 Task: Move the task Create a new online platform for online therapy sessions to the section Done in the project ArchTech and filter the tasks in the project by Due next week
Action: Mouse moved to (696, 383)
Screenshot: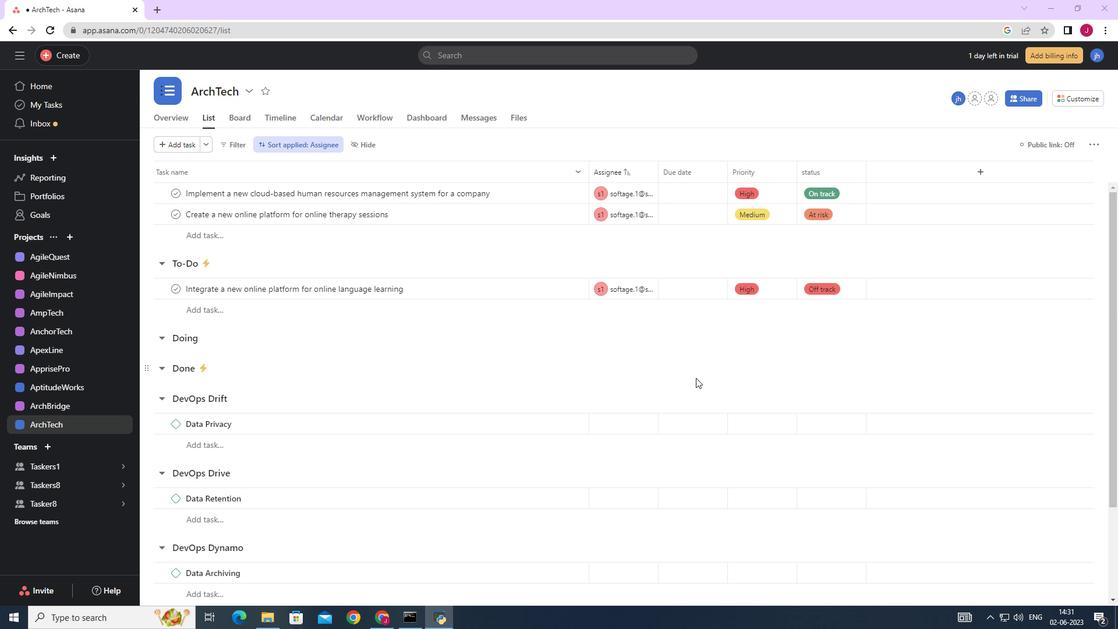 
Action: Mouse scrolled (696, 383) with delta (0, 0)
Screenshot: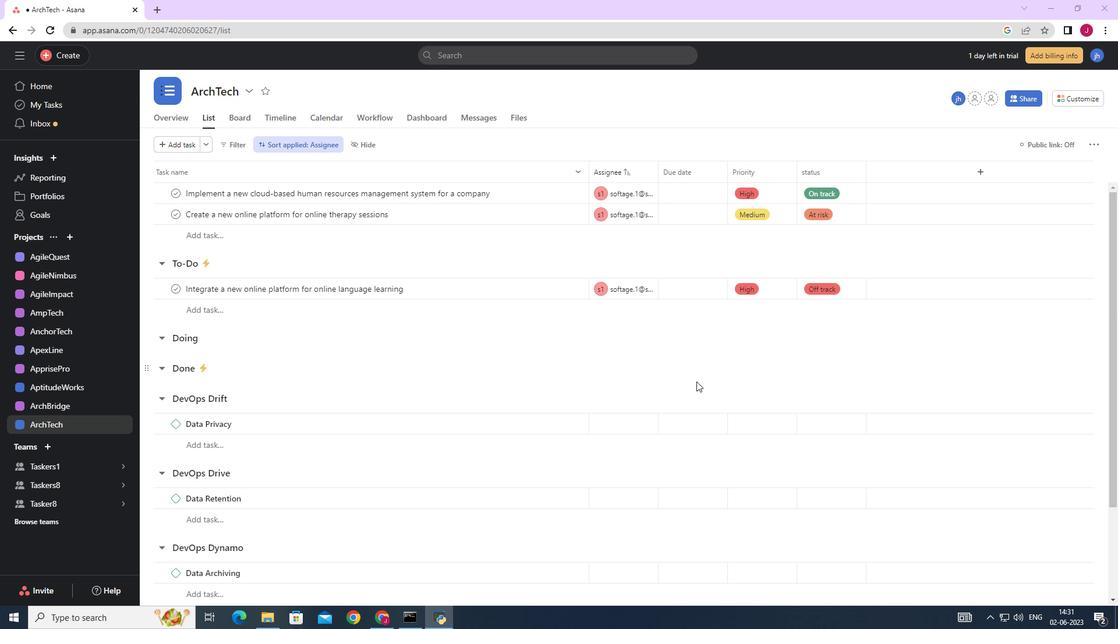 
Action: Mouse scrolled (696, 383) with delta (0, 0)
Screenshot: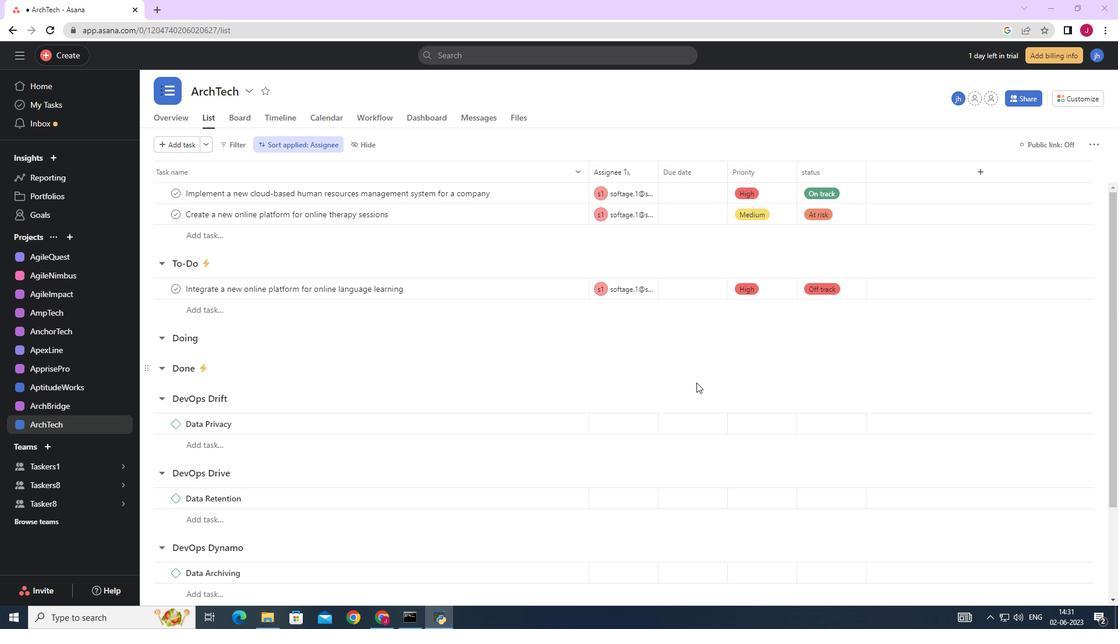 
Action: Mouse moved to (696, 385)
Screenshot: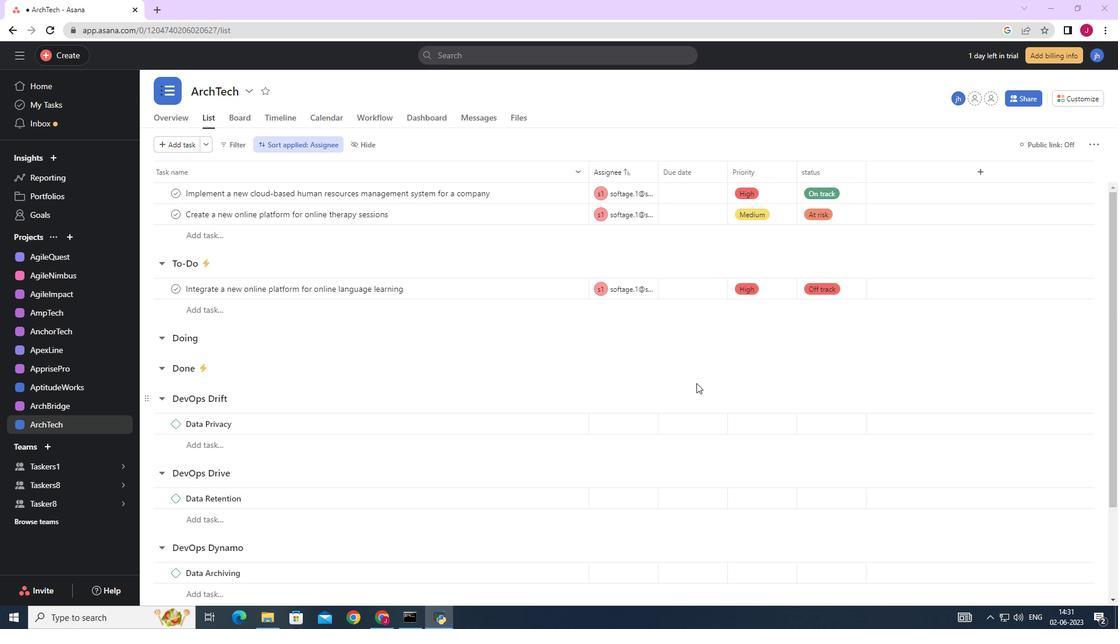 
Action: Mouse scrolled (696, 384) with delta (0, 0)
Screenshot: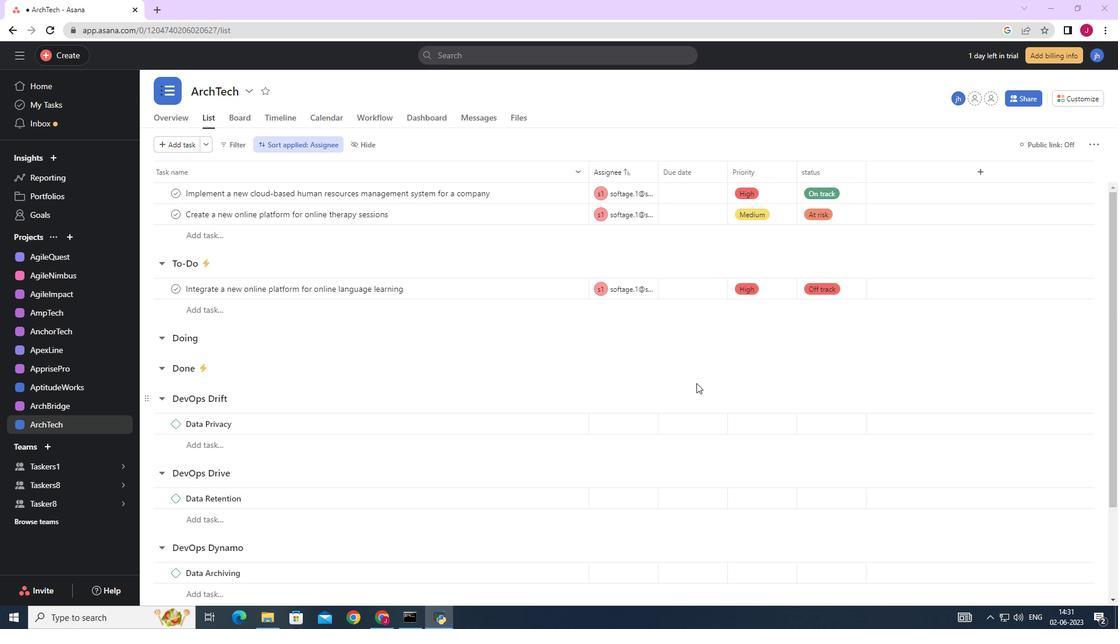 
Action: Mouse scrolled (696, 384) with delta (0, 0)
Screenshot: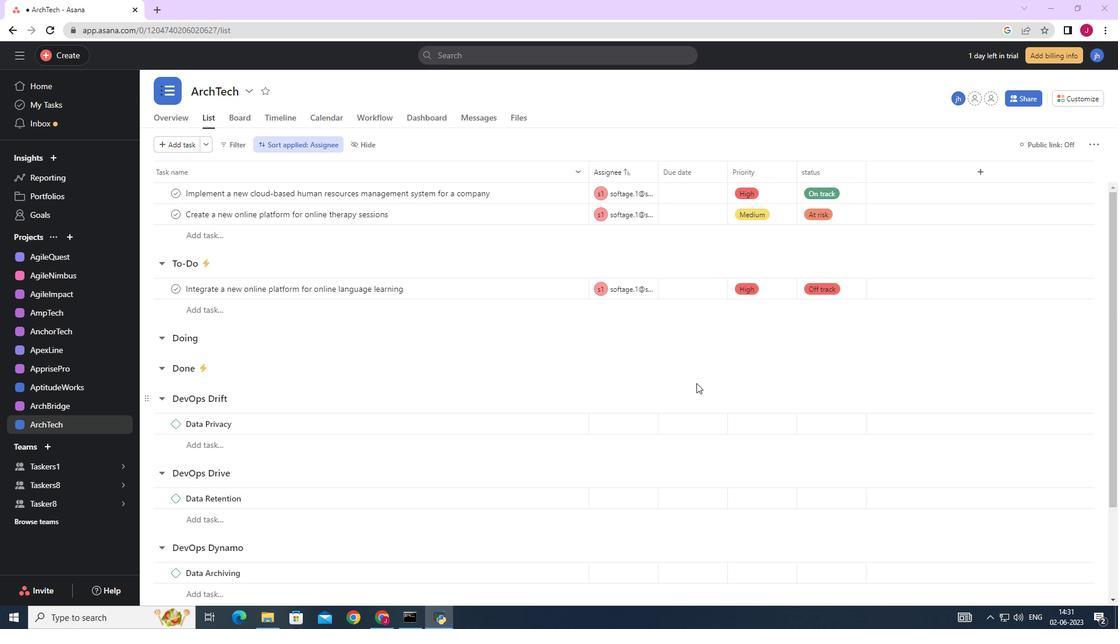 
Action: Mouse moved to (696, 385)
Screenshot: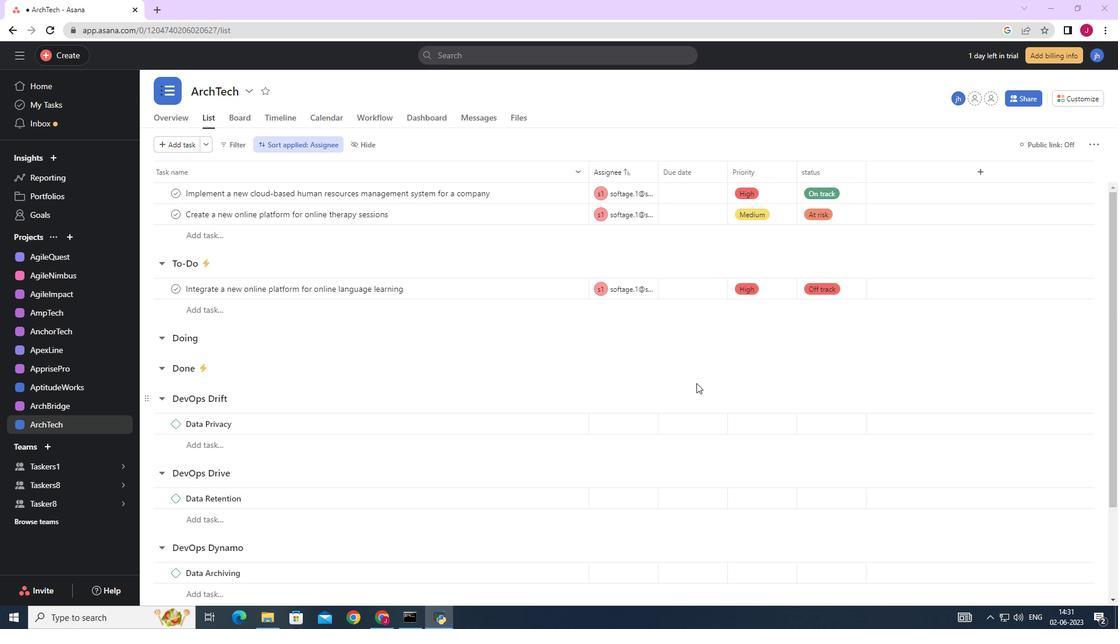
Action: Mouse scrolled (696, 385) with delta (0, 0)
Screenshot: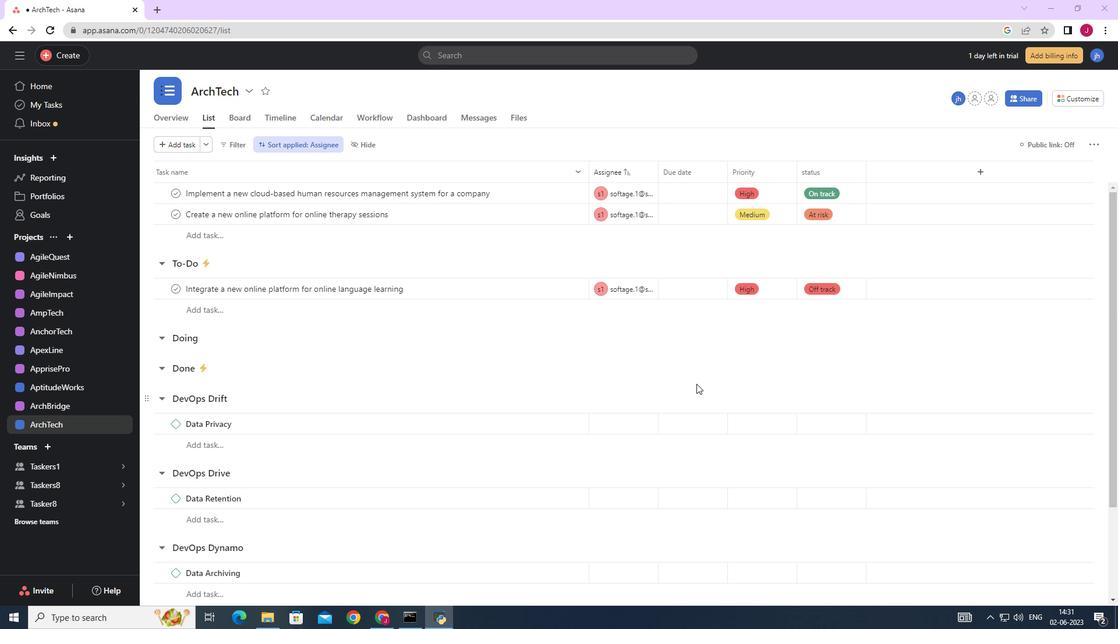 
Action: Mouse scrolled (696, 385) with delta (0, 0)
Screenshot: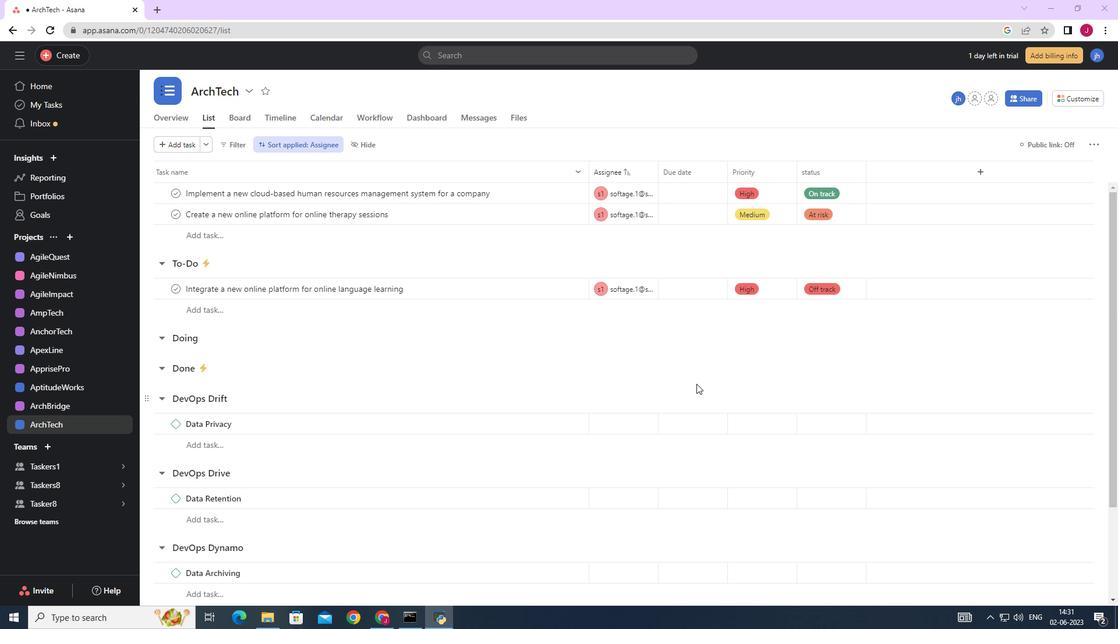 
Action: Mouse moved to (685, 404)
Screenshot: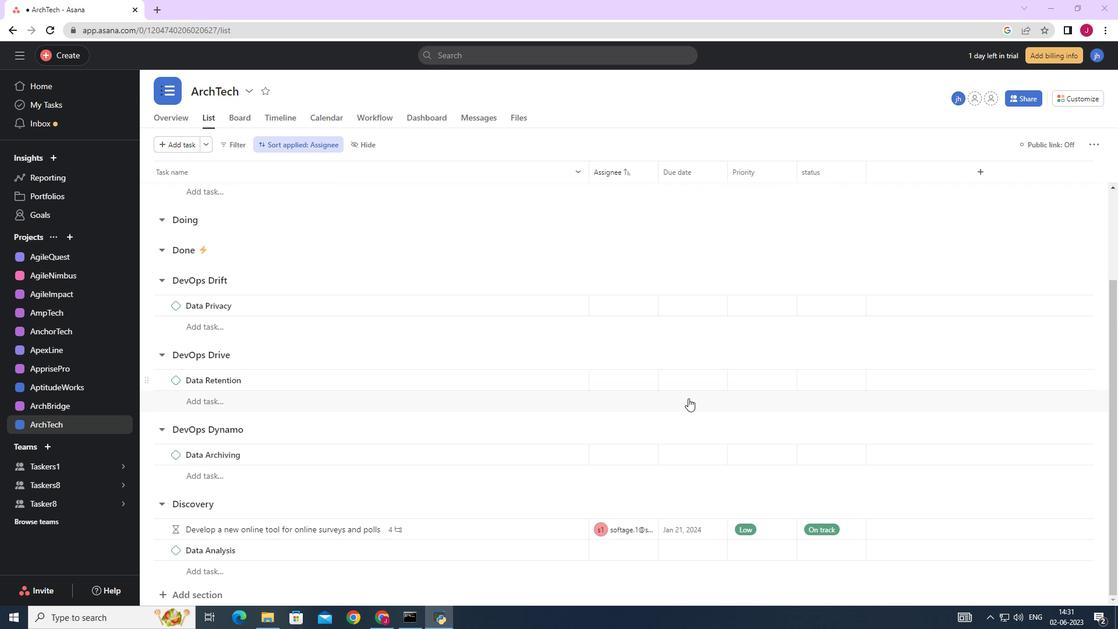 
Action: Mouse scrolled (685, 405) with delta (0, 0)
Screenshot: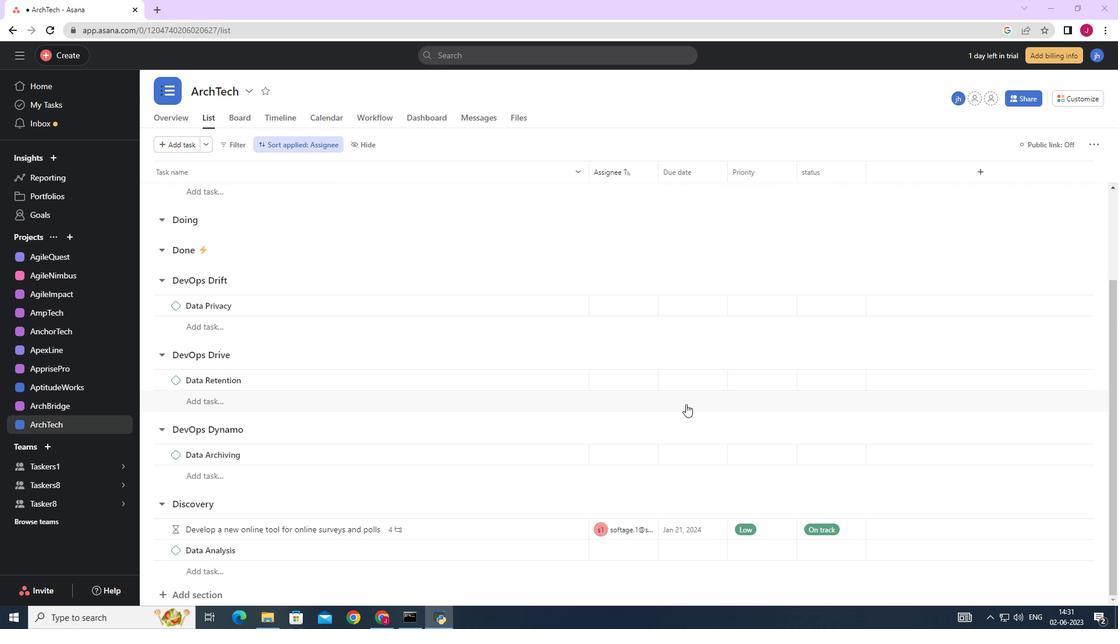 
Action: Mouse scrolled (685, 405) with delta (0, 0)
Screenshot: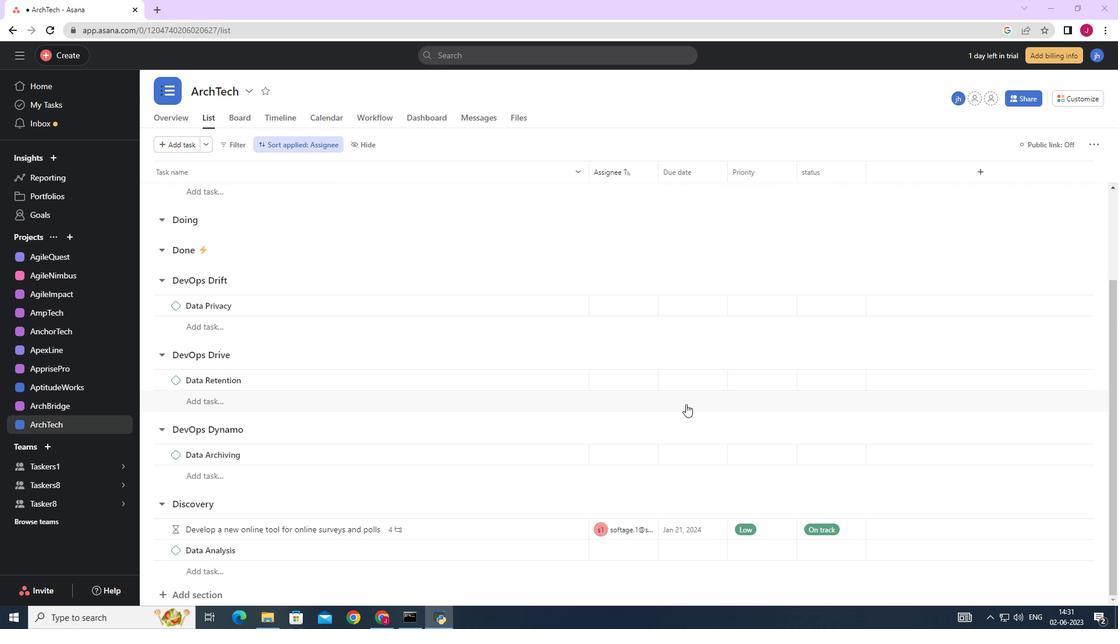 
Action: Mouse scrolled (685, 405) with delta (0, 0)
Screenshot: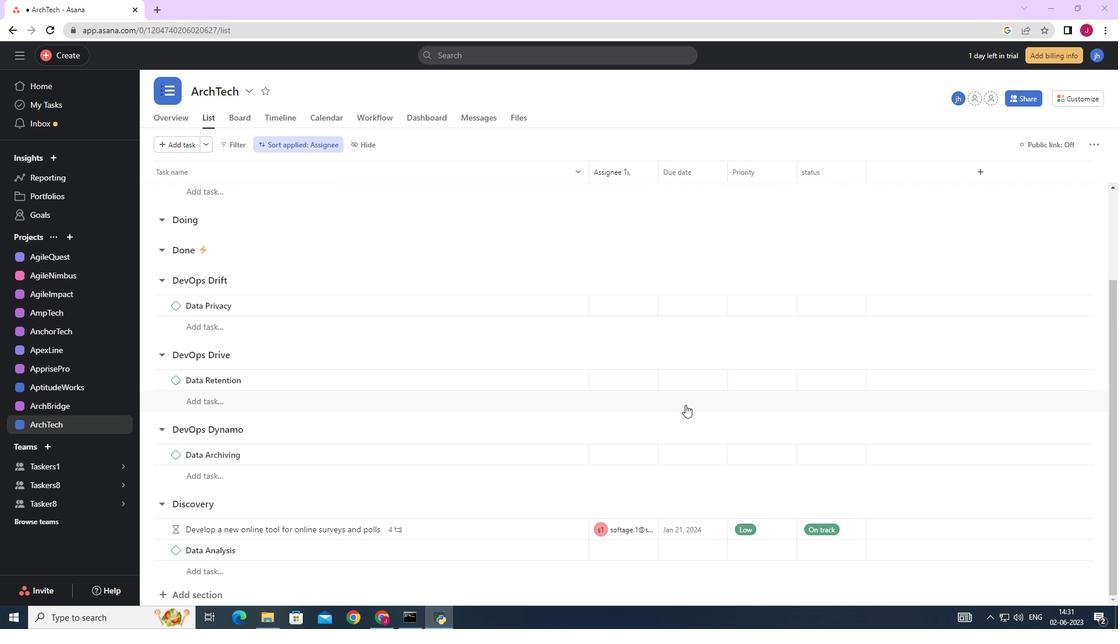 
Action: Mouse moved to (679, 404)
Screenshot: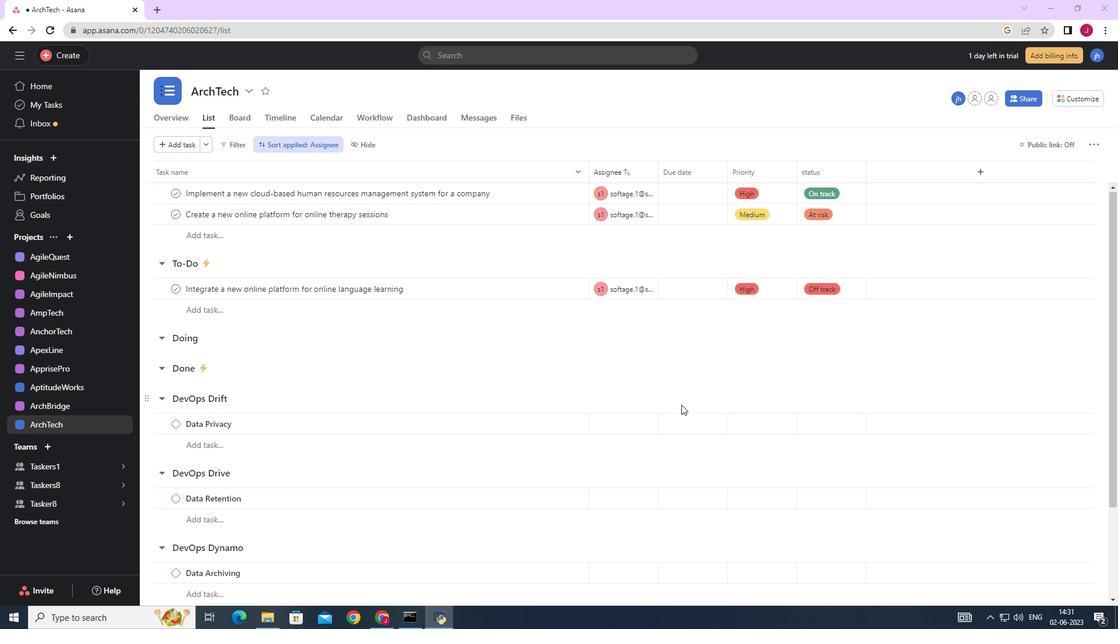 
Action: Mouse scrolled (679, 404) with delta (0, 0)
Screenshot: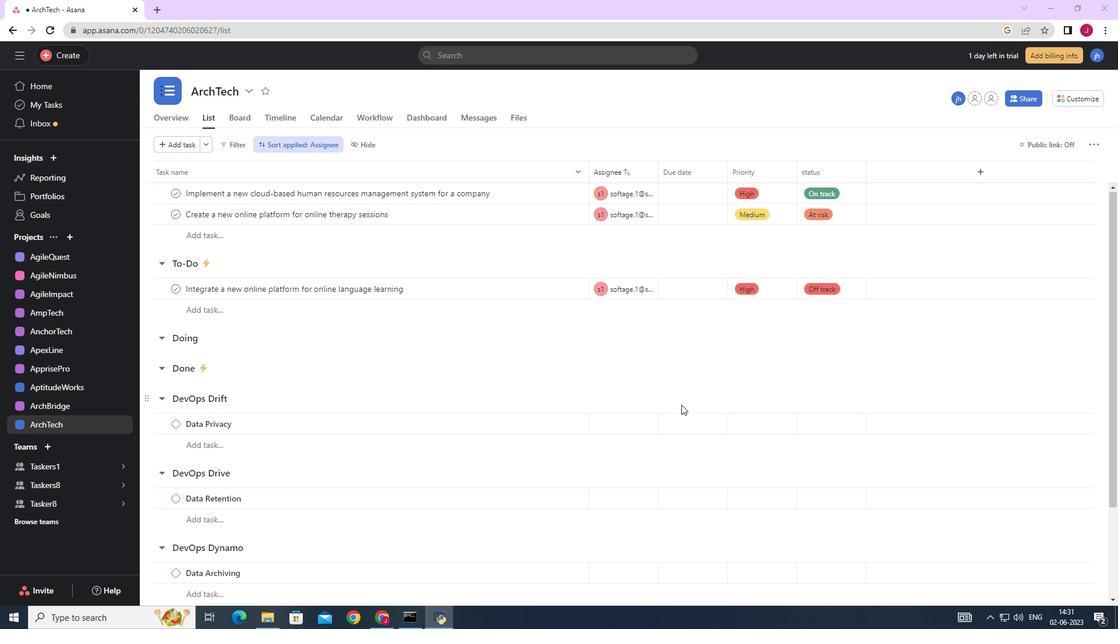 
Action: Mouse scrolled (679, 404) with delta (0, 0)
Screenshot: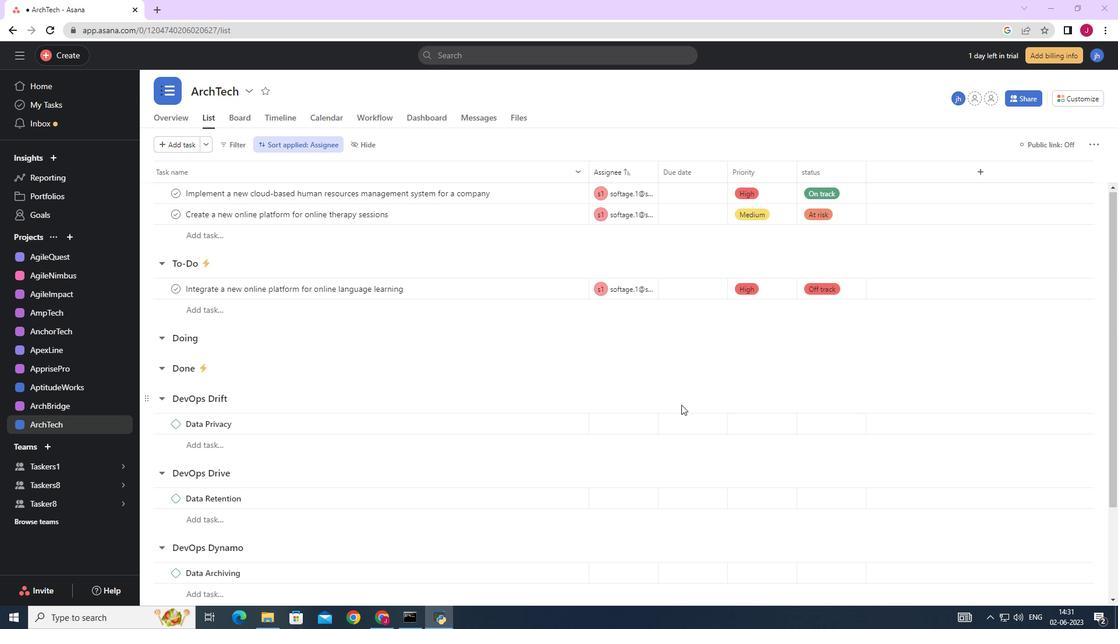 
Action: Mouse scrolled (679, 404) with delta (0, 0)
Screenshot: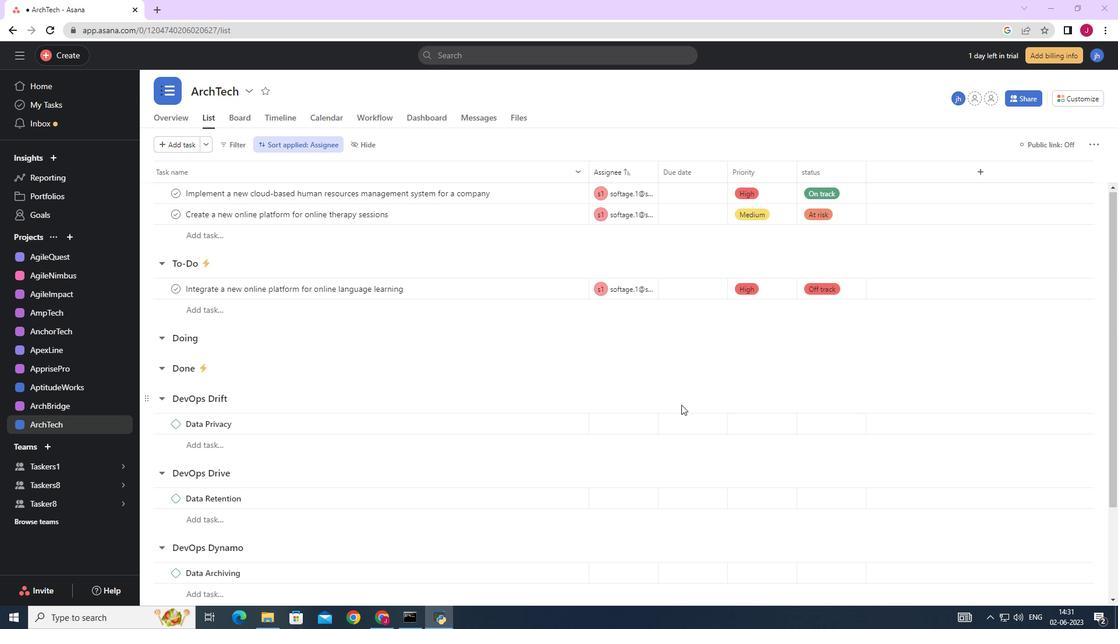 
Action: Mouse moved to (556, 214)
Screenshot: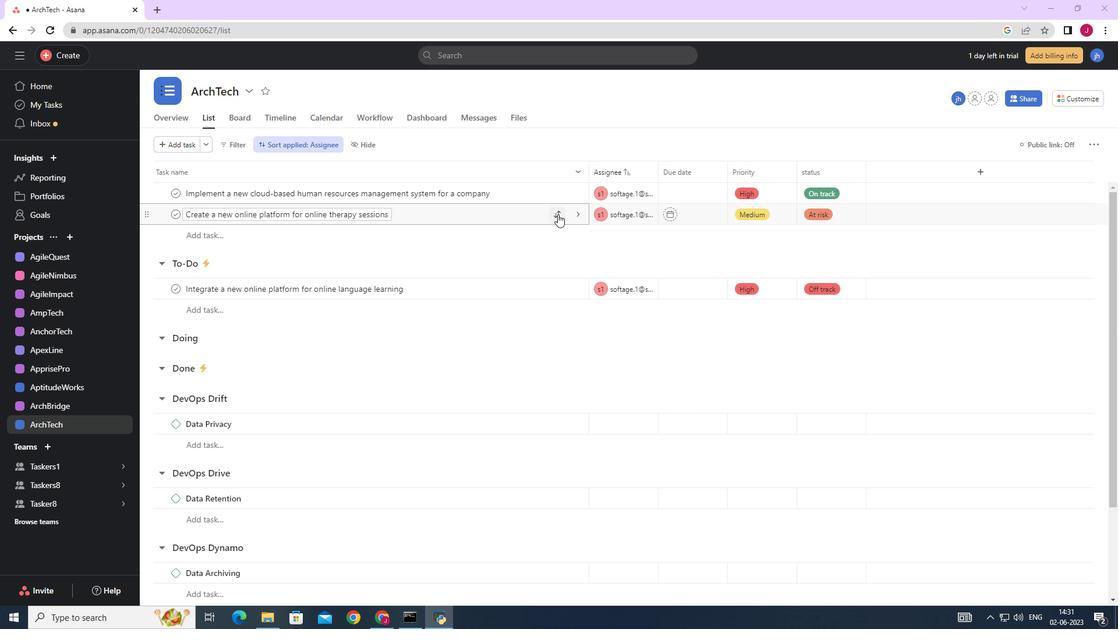 
Action: Mouse pressed left at (556, 214)
Screenshot: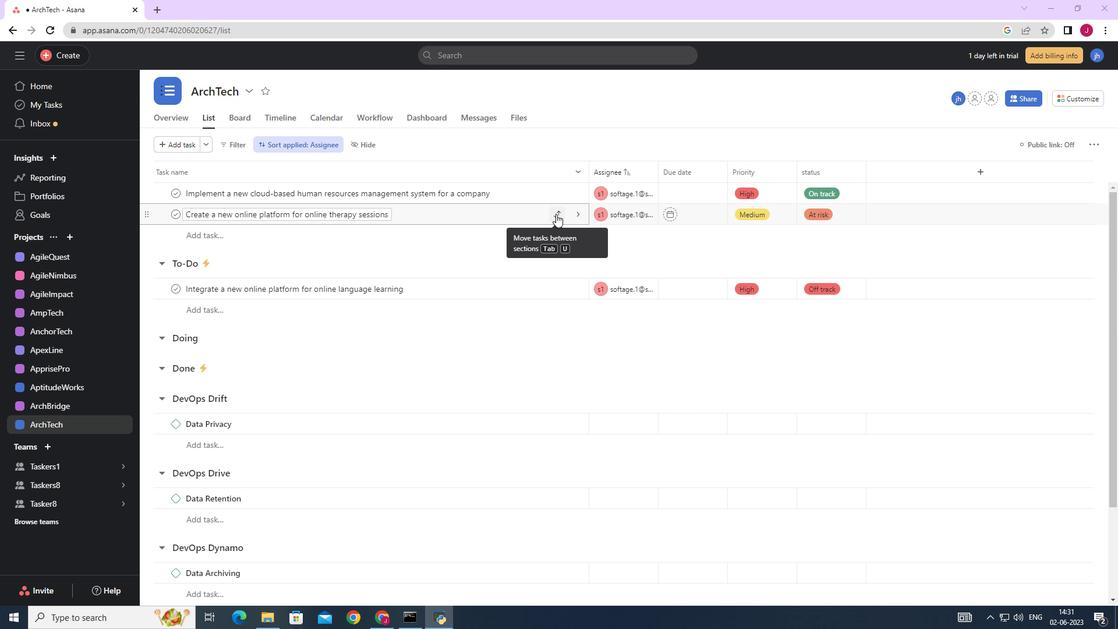 
Action: Mouse moved to (501, 318)
Screenshot: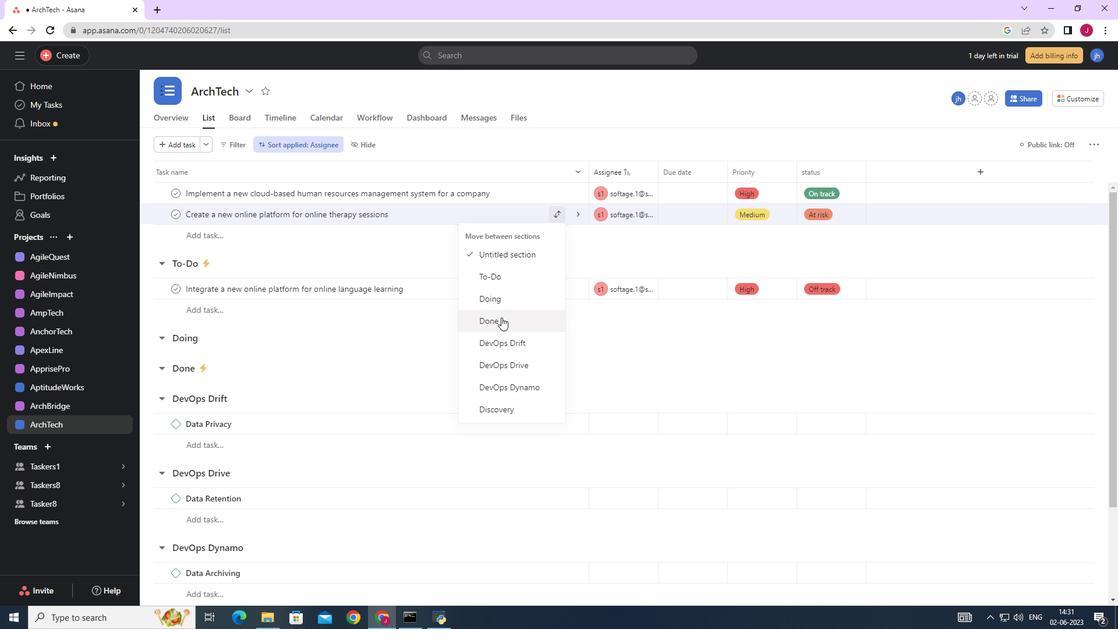 
Action: Mouse pressed left at (501, 318)
Screenshot: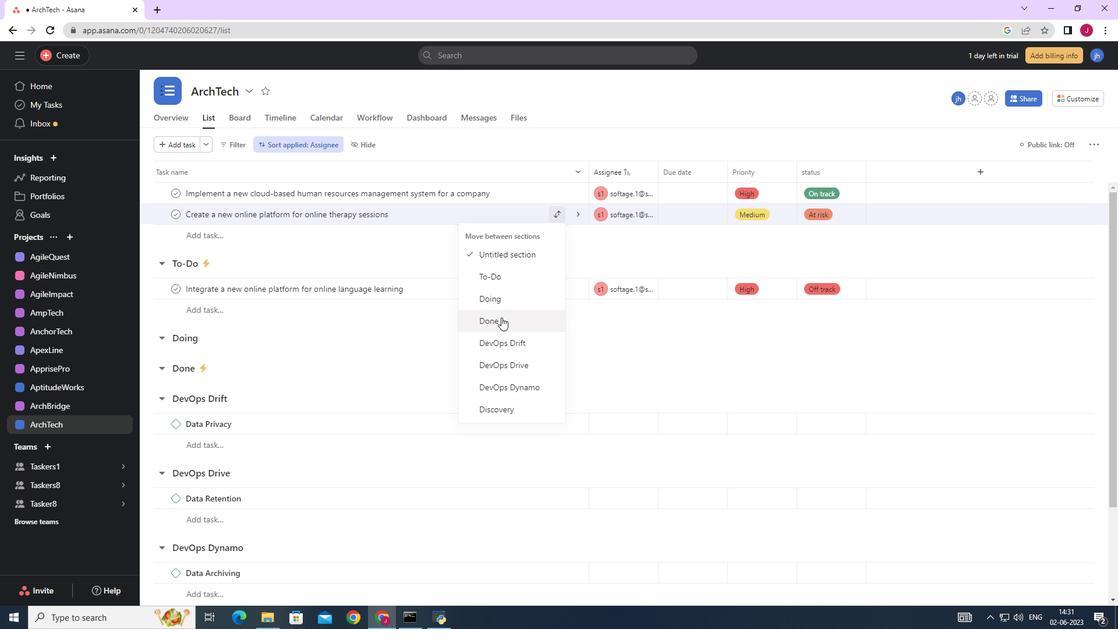 
Action: Mouse moved to (233, 145)
Screenshot: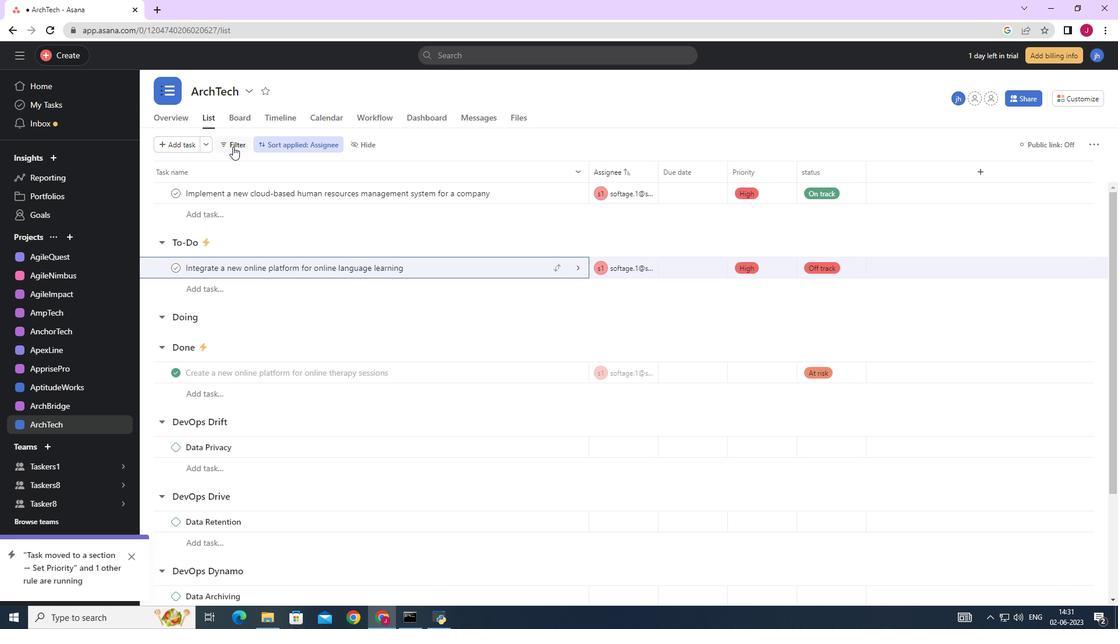 
Action: Mouse pressed left at (233, 145)
Screenshot: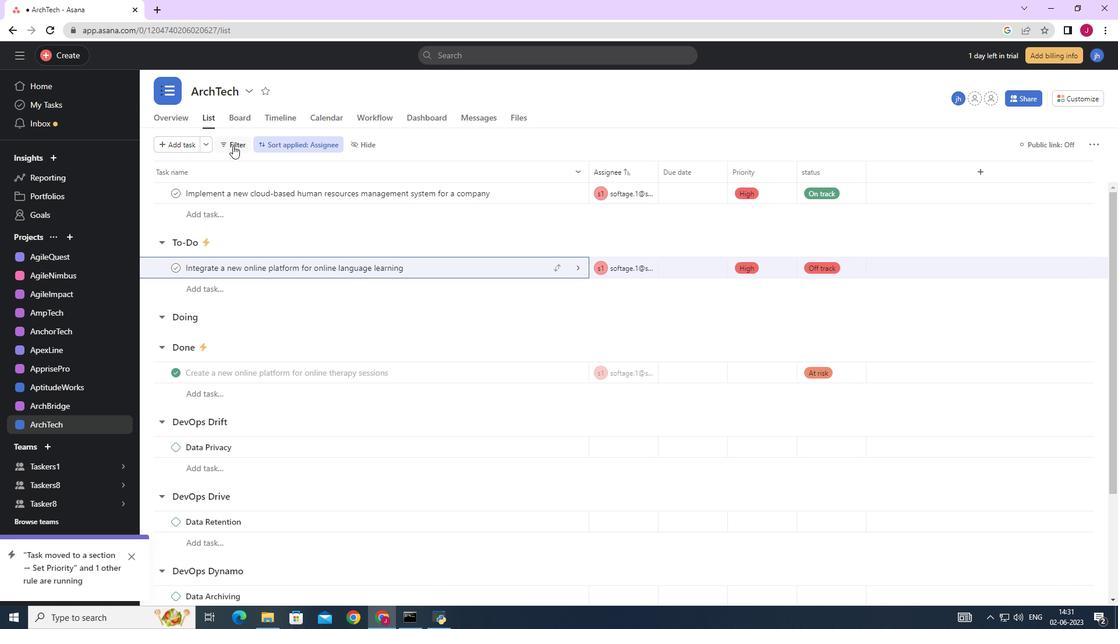 
Action: Mouse moved to (263, 212)
Screenshot: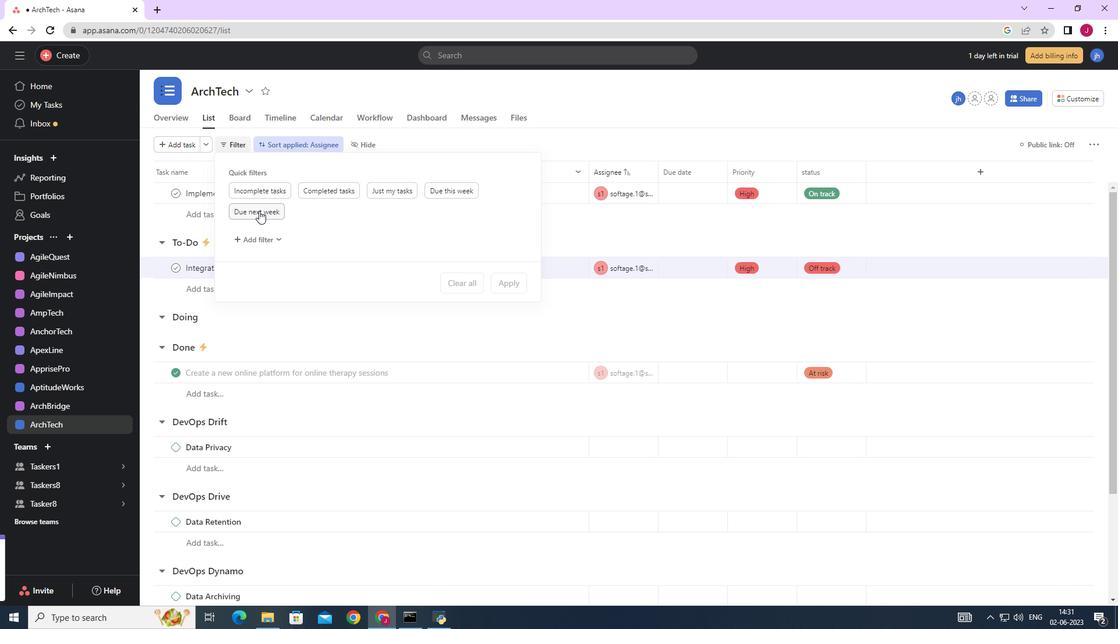 
Action: Mouse pressed left at (263, 212)
Screenshot: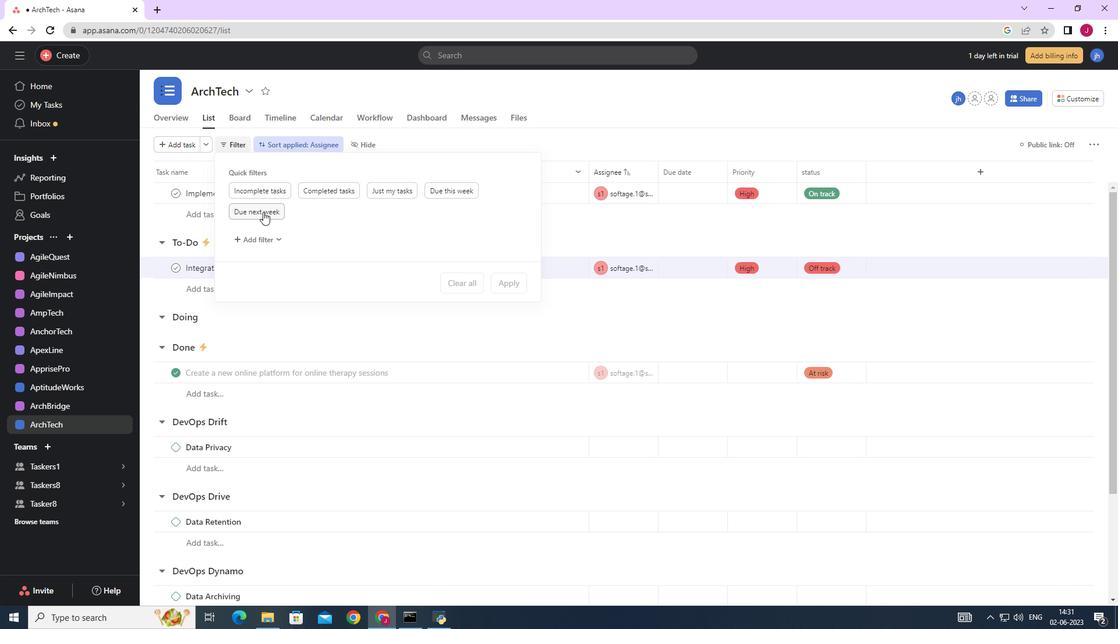 
Action: Mouse moved to (562, 327)
Screenshot: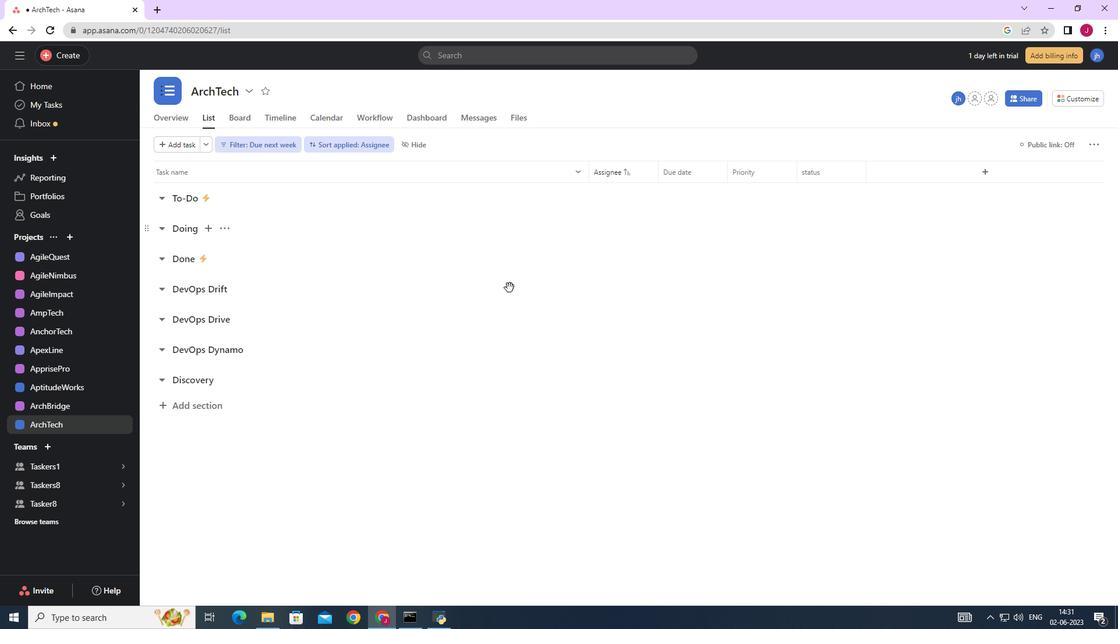 
